 Task: Create a rule when a start date more than 1 days from now is removed from a card by me.
Action: Mouse moved to (864, 225)
Screenshot: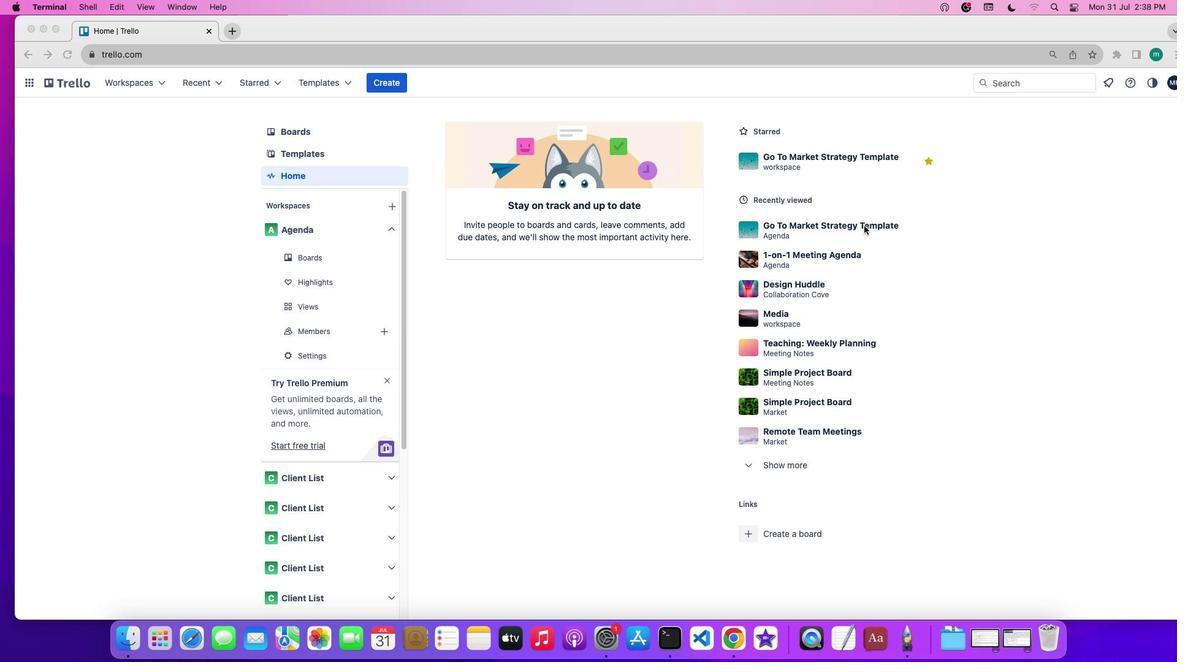 
Action: Mouse pressed left at (864, 225)
Screenshot: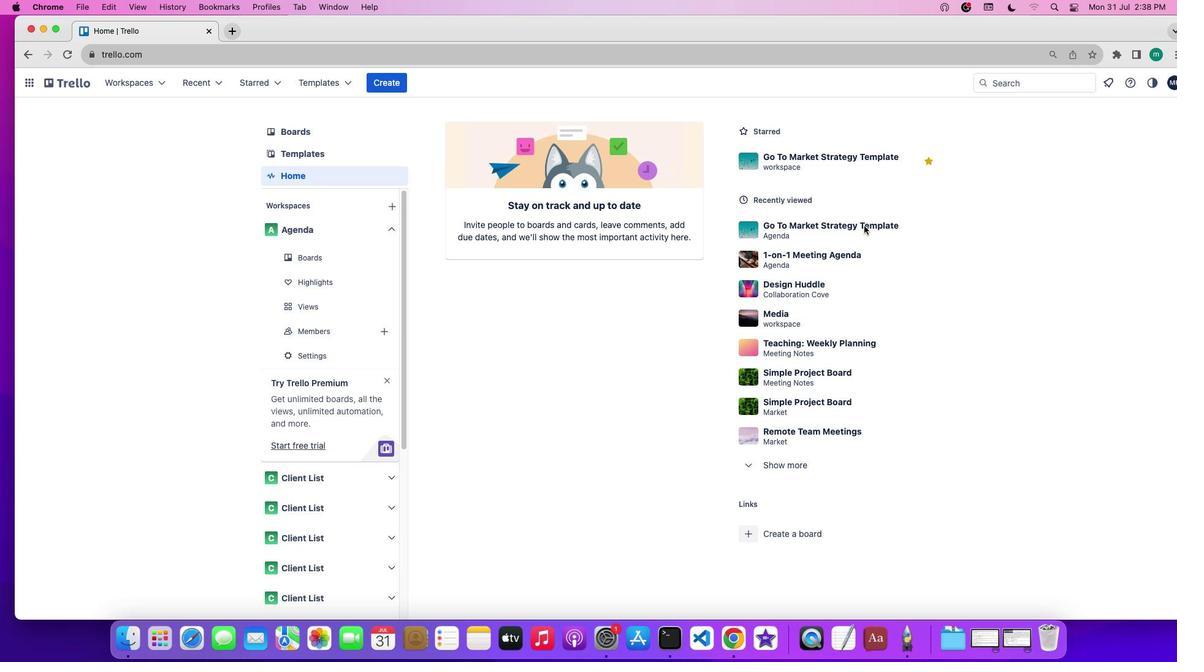 
Action: Mouse pressed left at (864, 225)
Screenshot: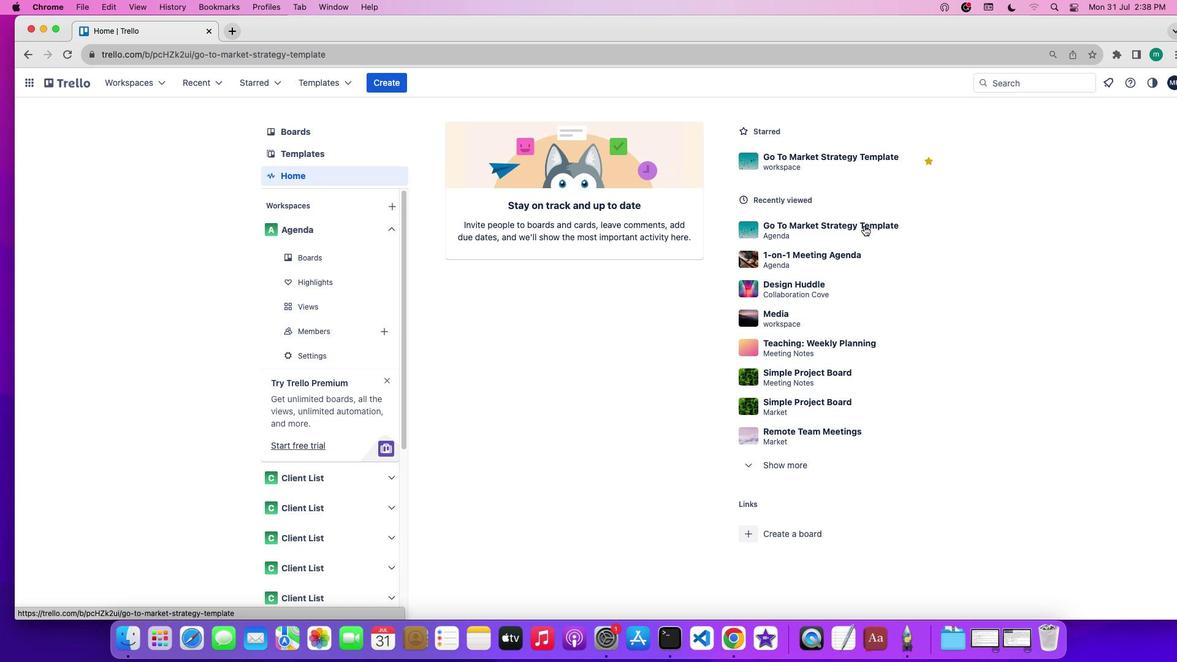 
Action: Mouse moved to (997, 284)
Screenshot: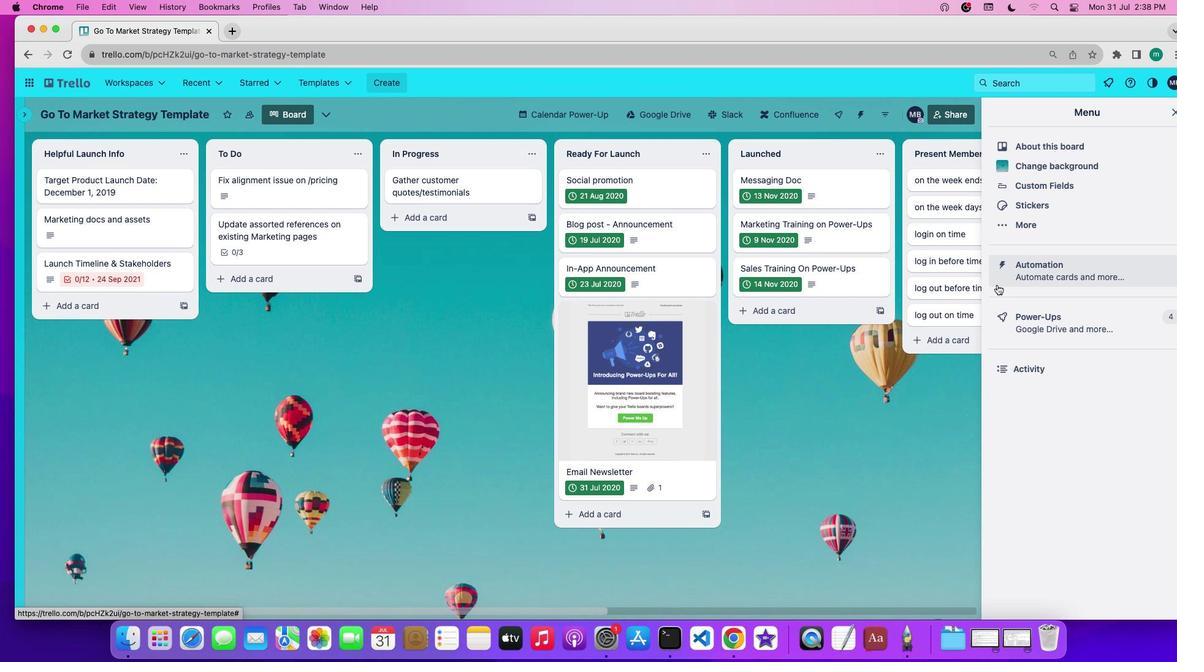 
Action: Mouse pressed left at (997, 284)
Screenshot: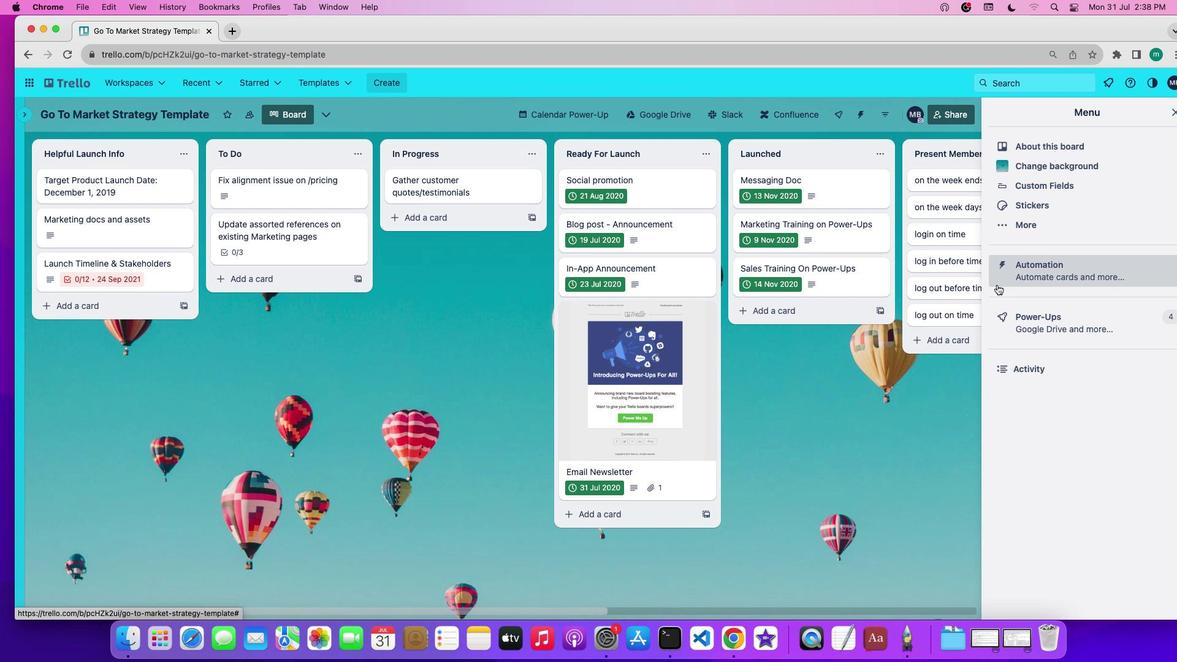
Action: Mouse moved to (120, 217)
Screenshot: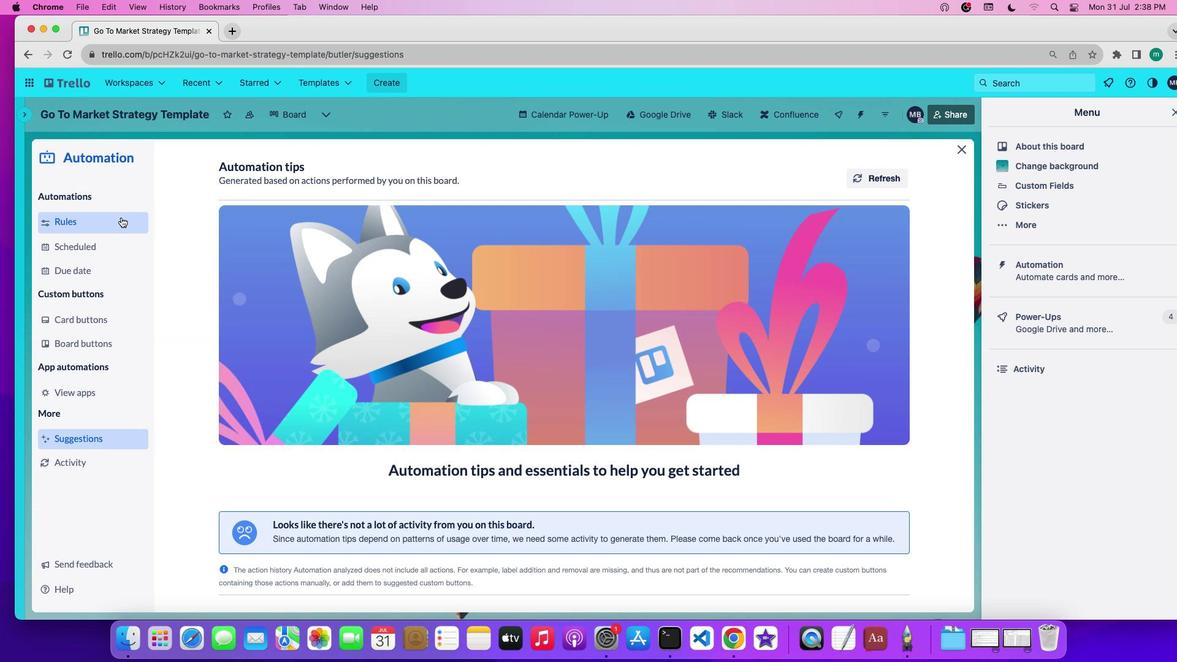 
Action: Mouse pressed left at (120, 217)
Screenshot: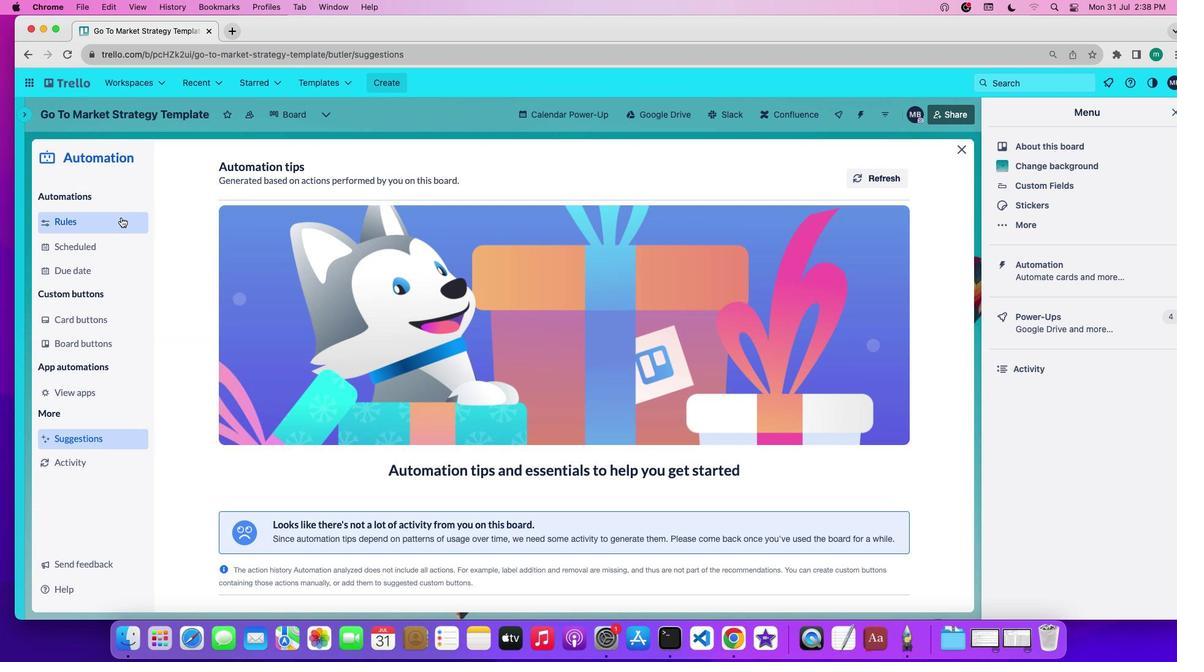 
Action: Mouse moved to (288, 440)
Screenshot: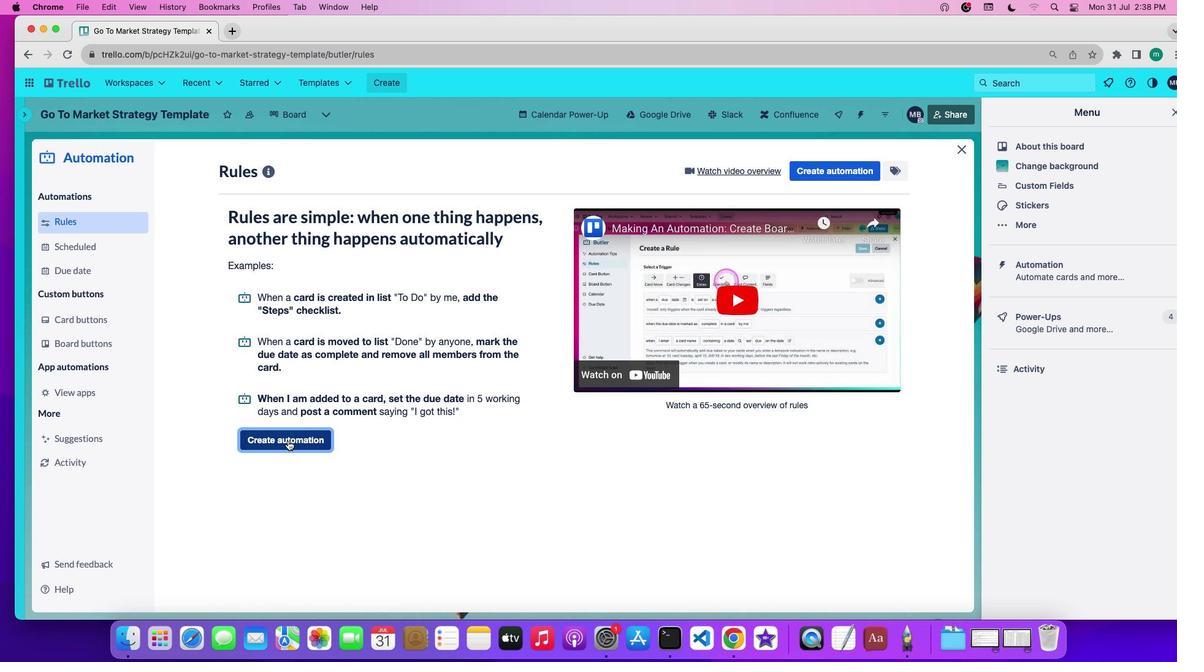 
Action: Mouse pressed left at (288, 440)
Screenshot: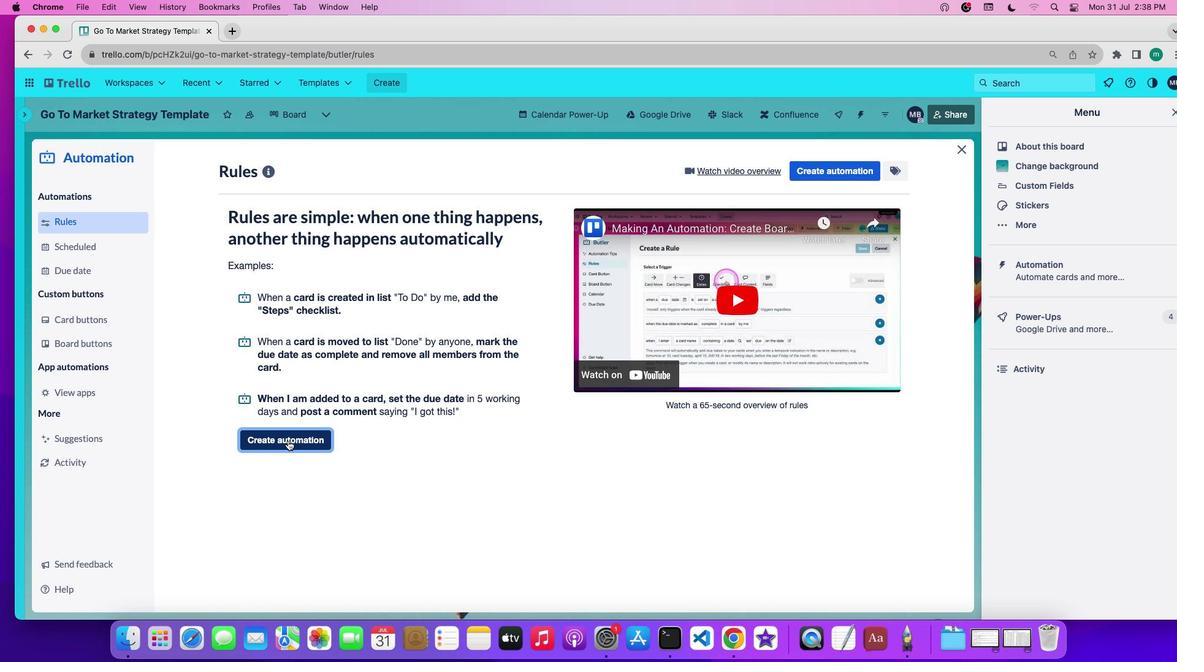 
Action: Mouse moved to (534, 283)
Screenshot: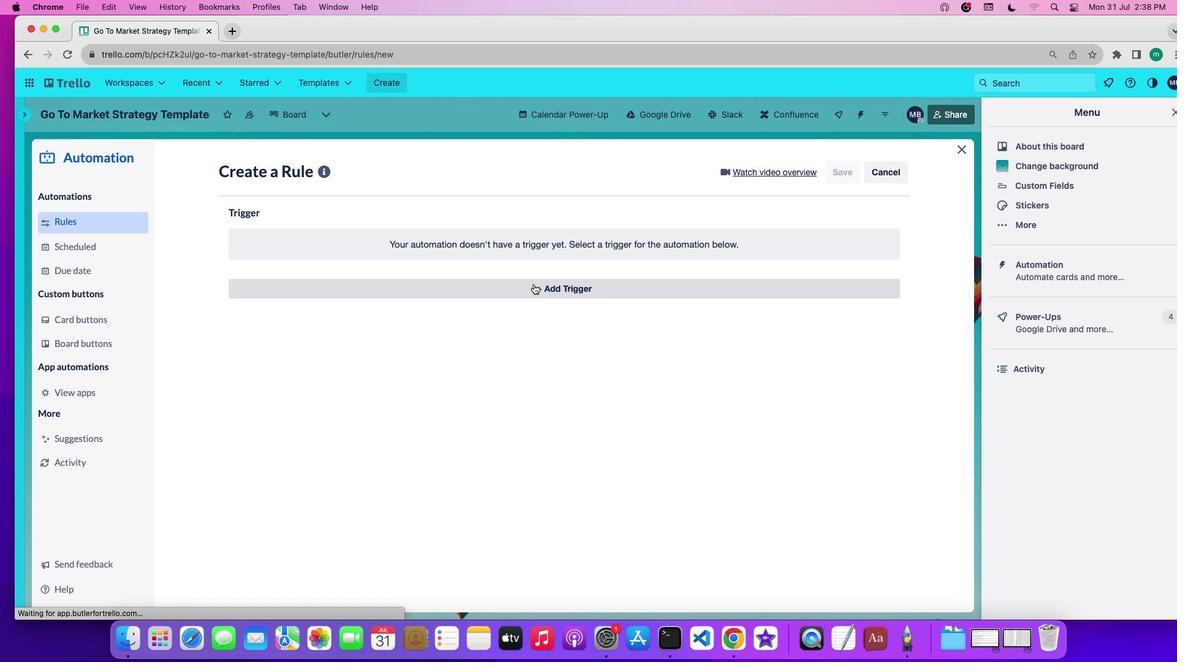 
Action: Mouse pressed left at (534, 283)
Screenshot: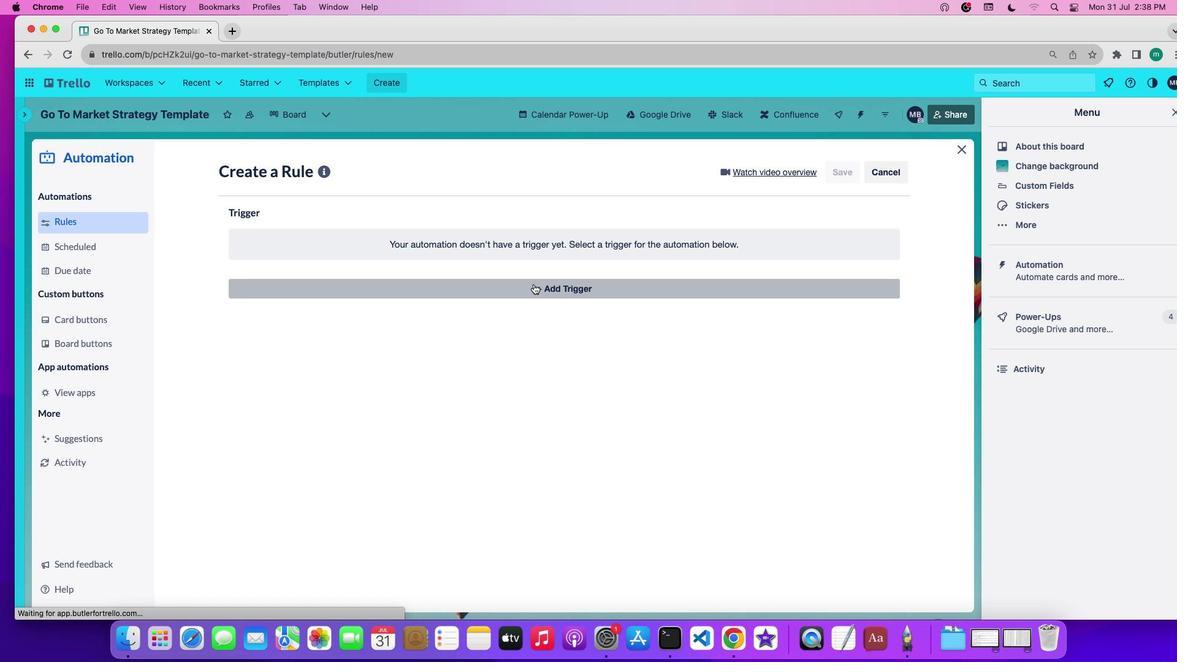 
Action: Mouse moved to (358, 333)
Screenshot: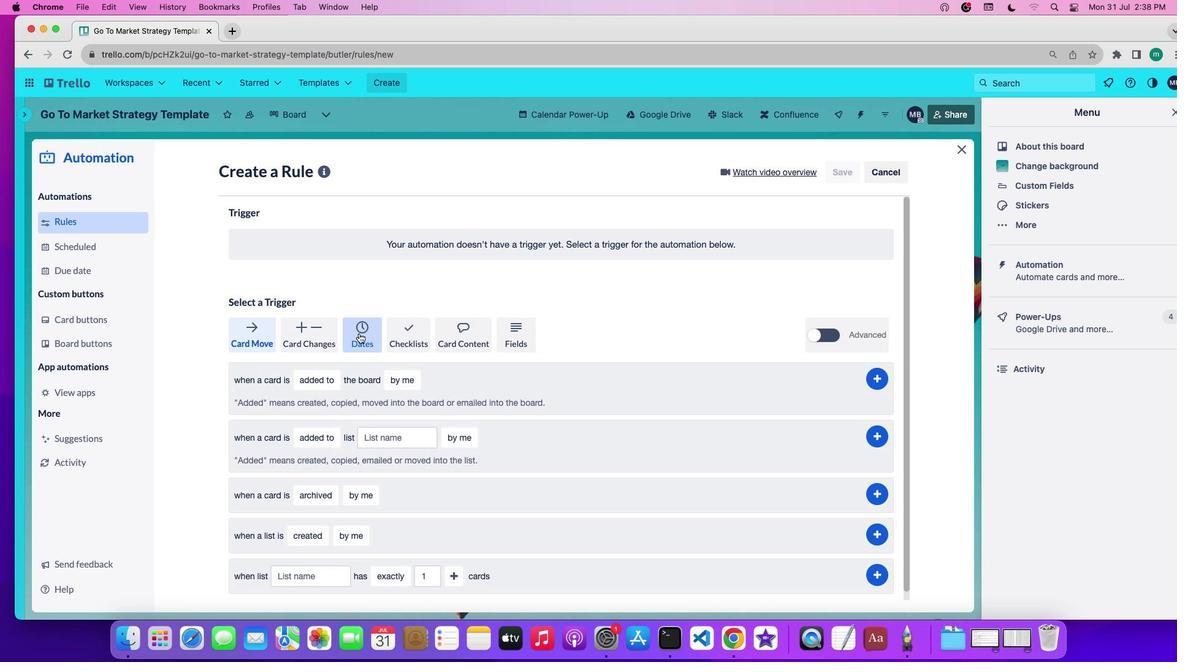 
Action: Mouse pressed left at (358, 333)
Screenshot: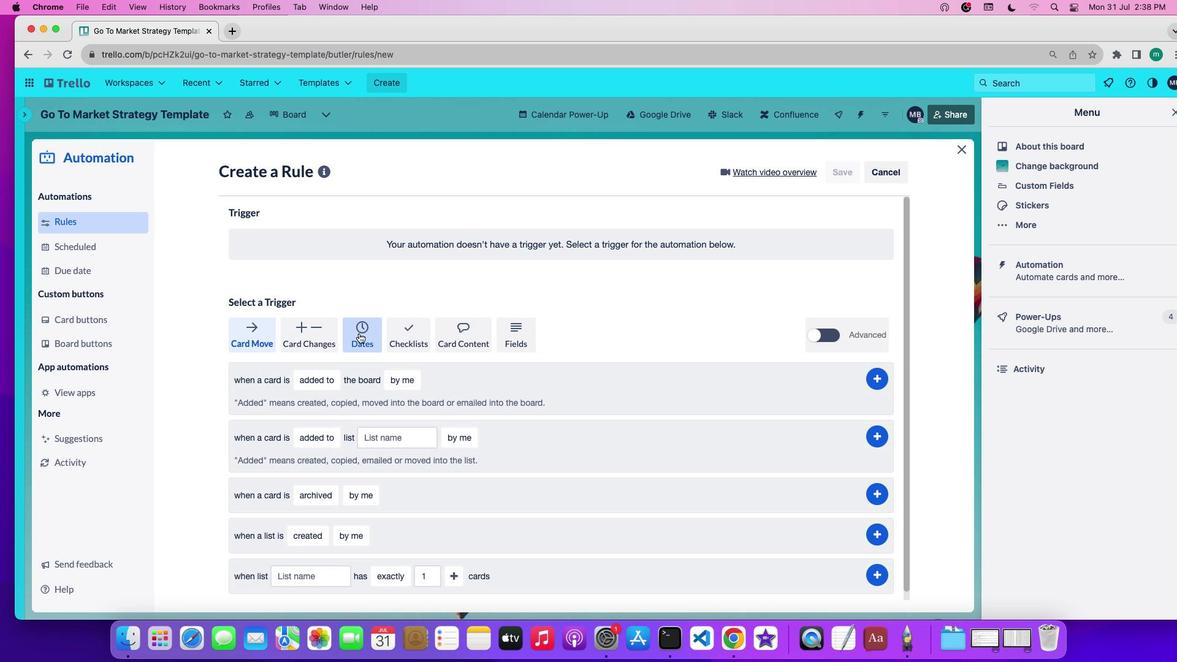 
Action: Mouse moved to (268, 383)
Screenshot: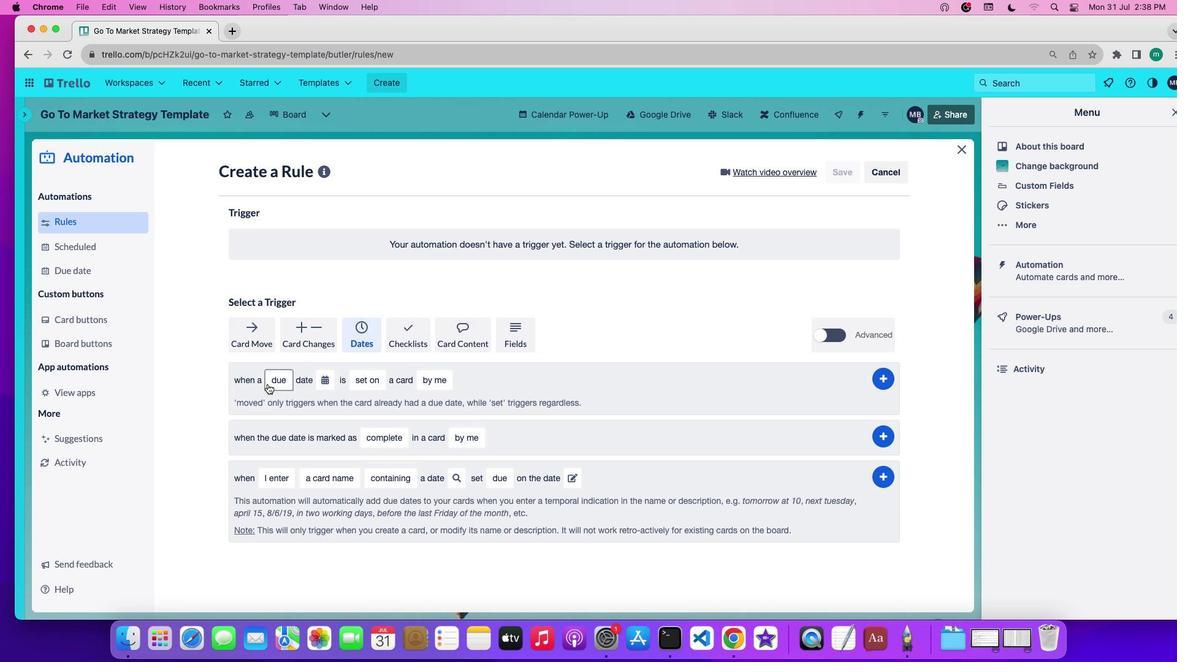 
Action: Mouse pressed left at (268, 383)
Screenshot: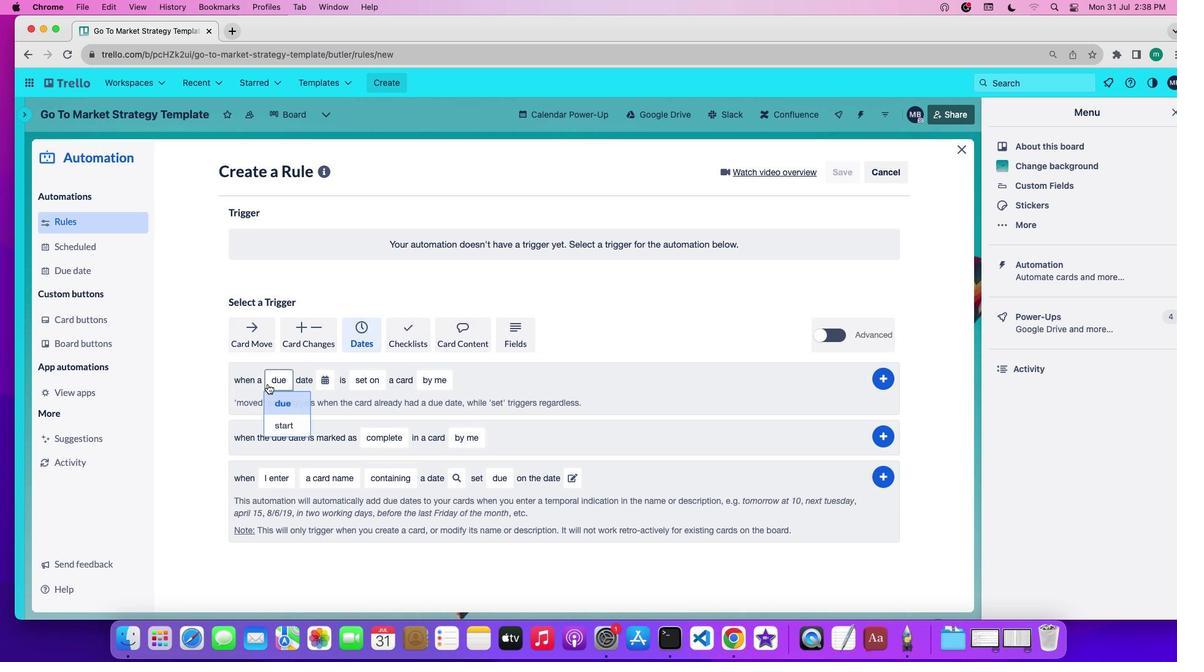 
Action: Mouse moved to (273, 426)
Screenshot: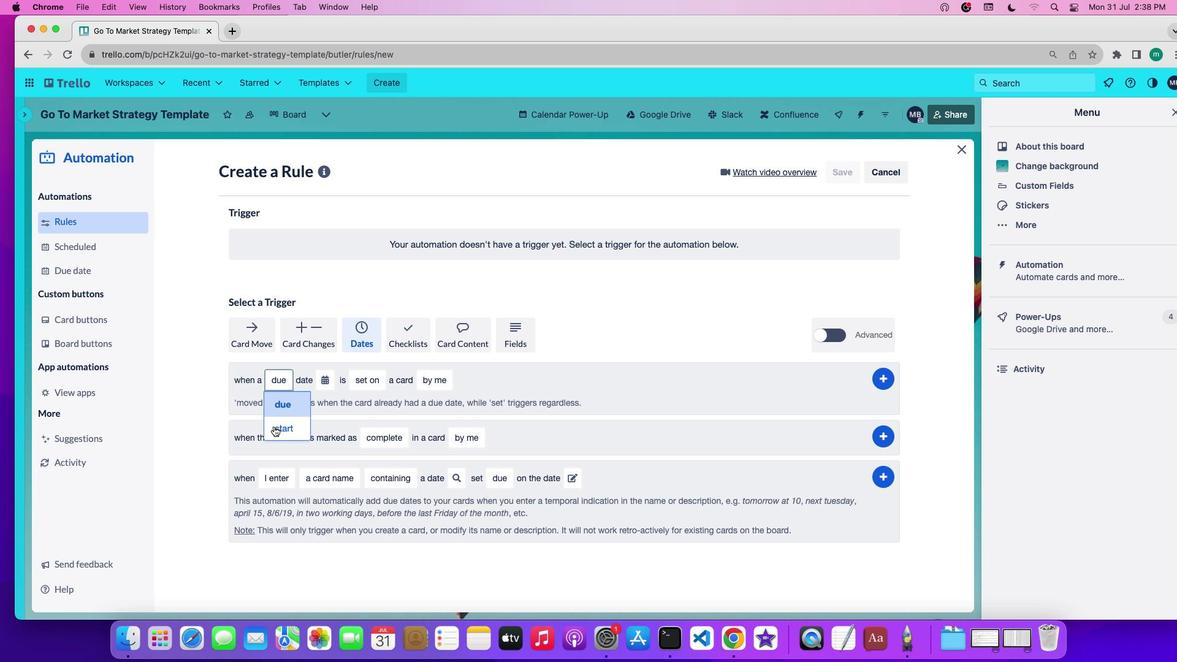 
Action: Mouse pressed left at (273, 426)
Screenshot: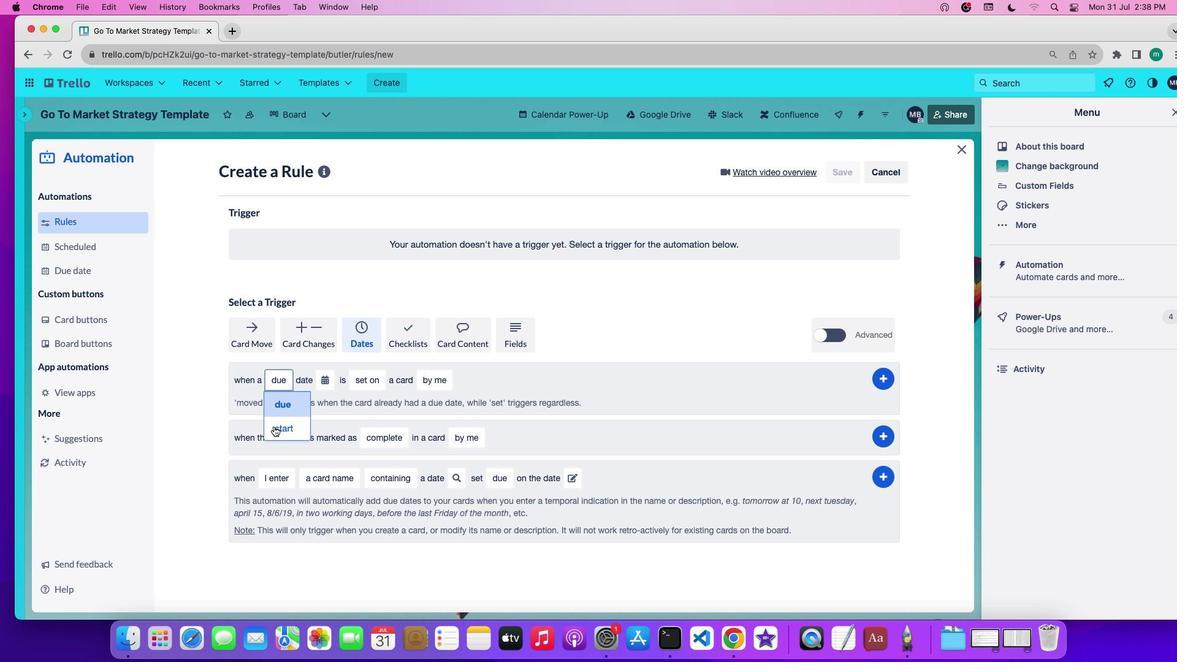 
Action: Mouse moved to (336, 385)
Screenshot: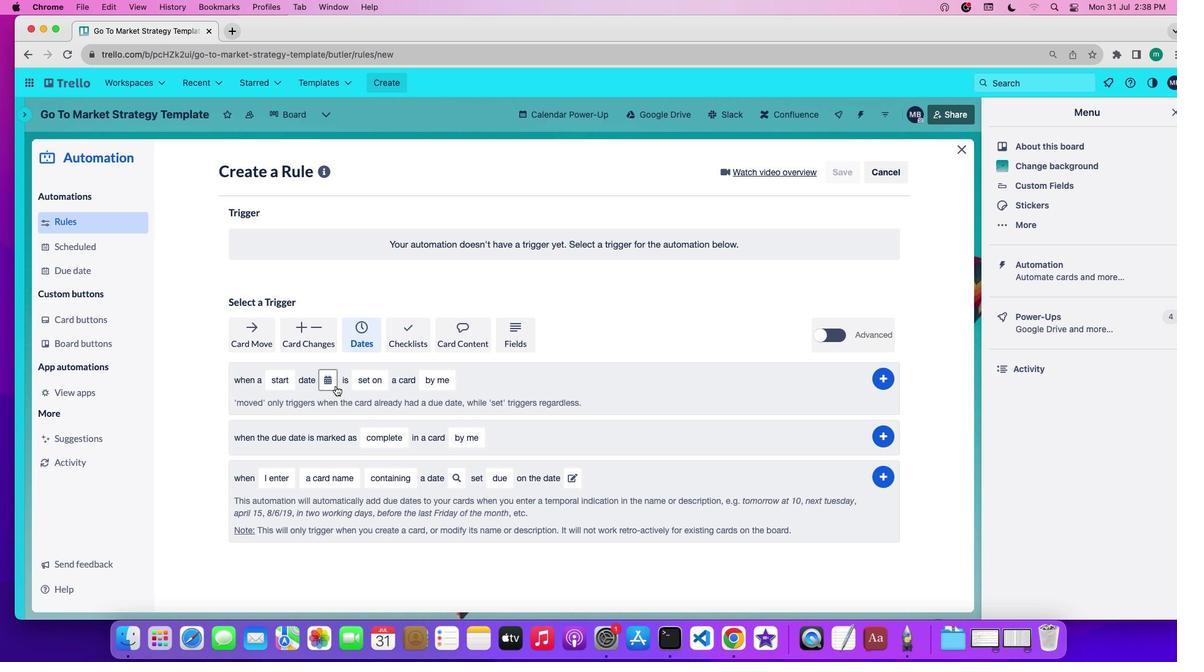 
Action: Mouse pressed left at (336, 385)
Screenshot: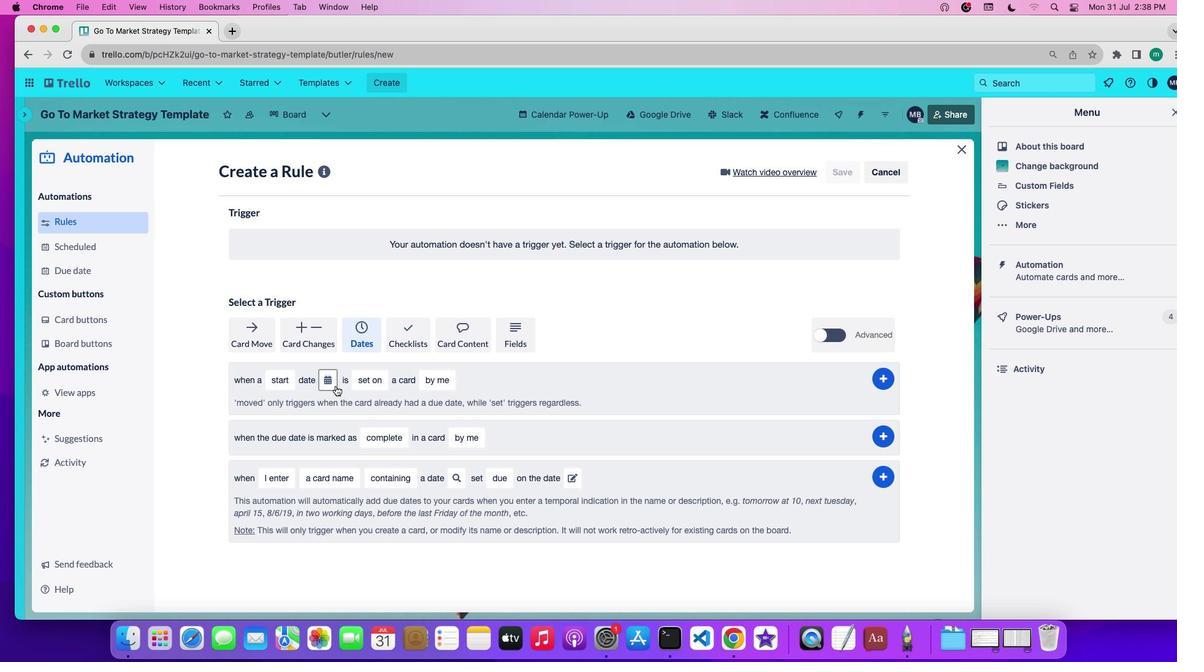 
Action: Mouse moved to (352, 452)
Screenshot: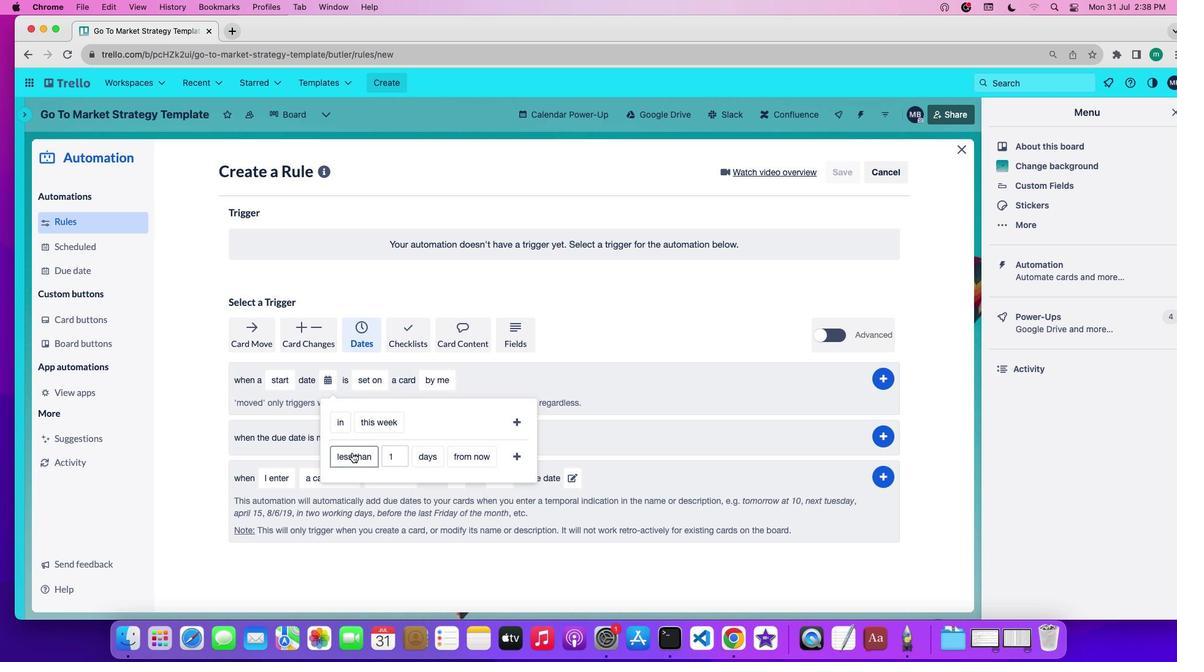 
Action: Mouse pressed left at (352, 452)
Screenshot: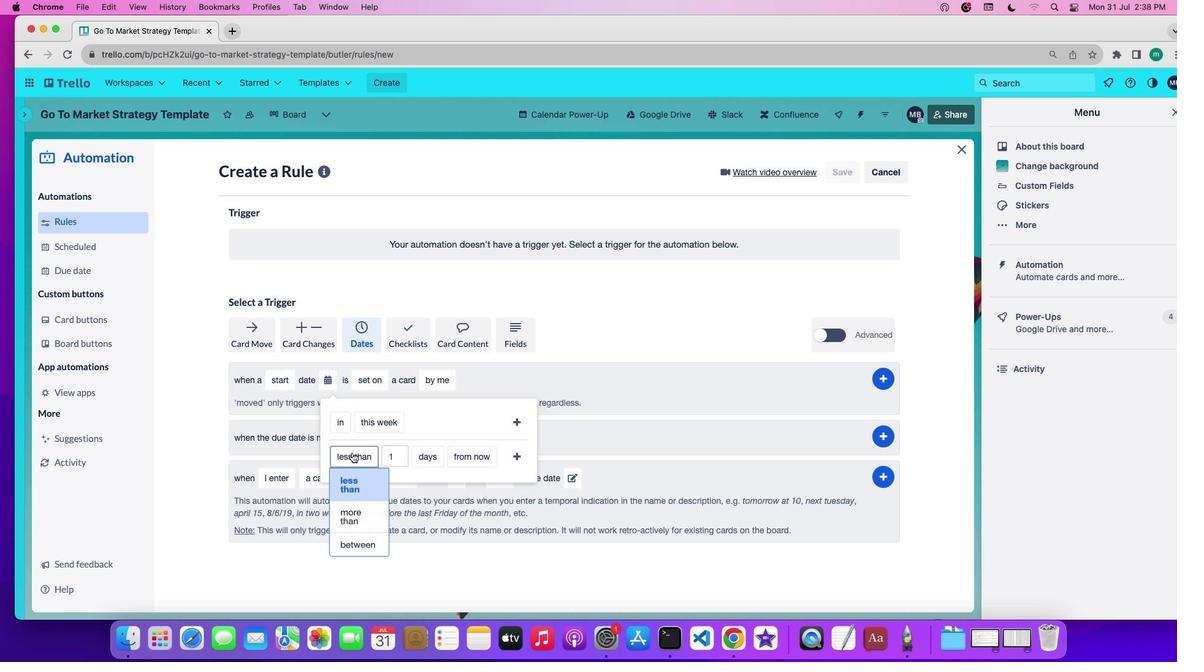 
Action: Mouse moved to (350, 513)
Screenshot: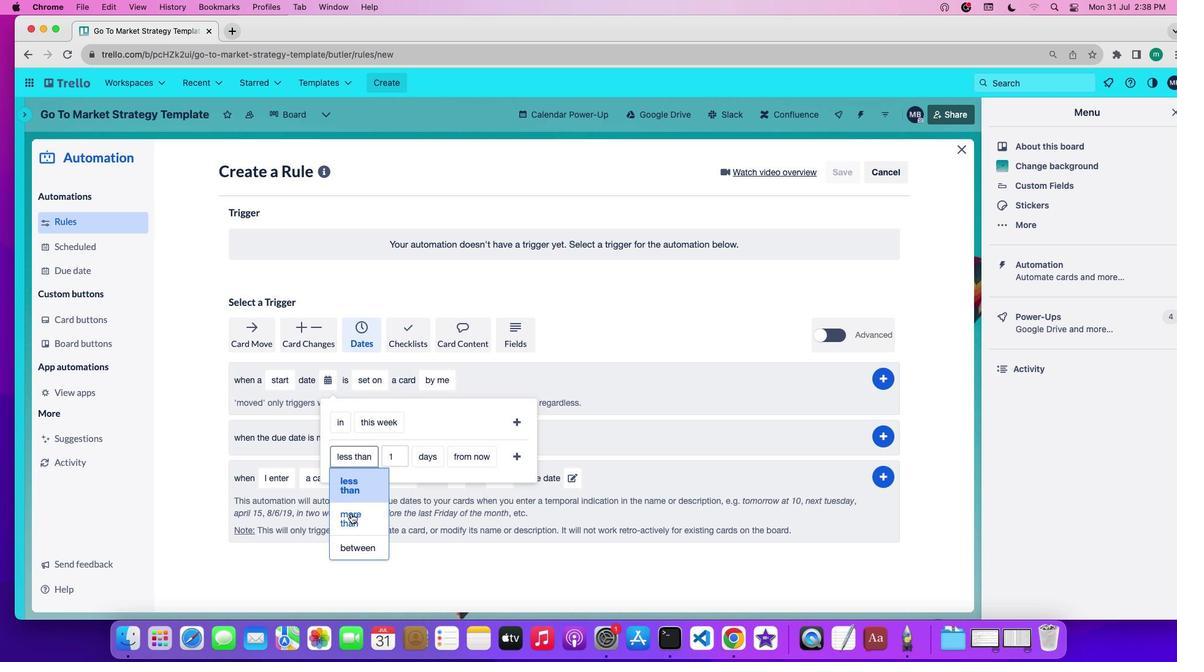 
Action: Mouse pressed left at (350, 513)
Screenshot: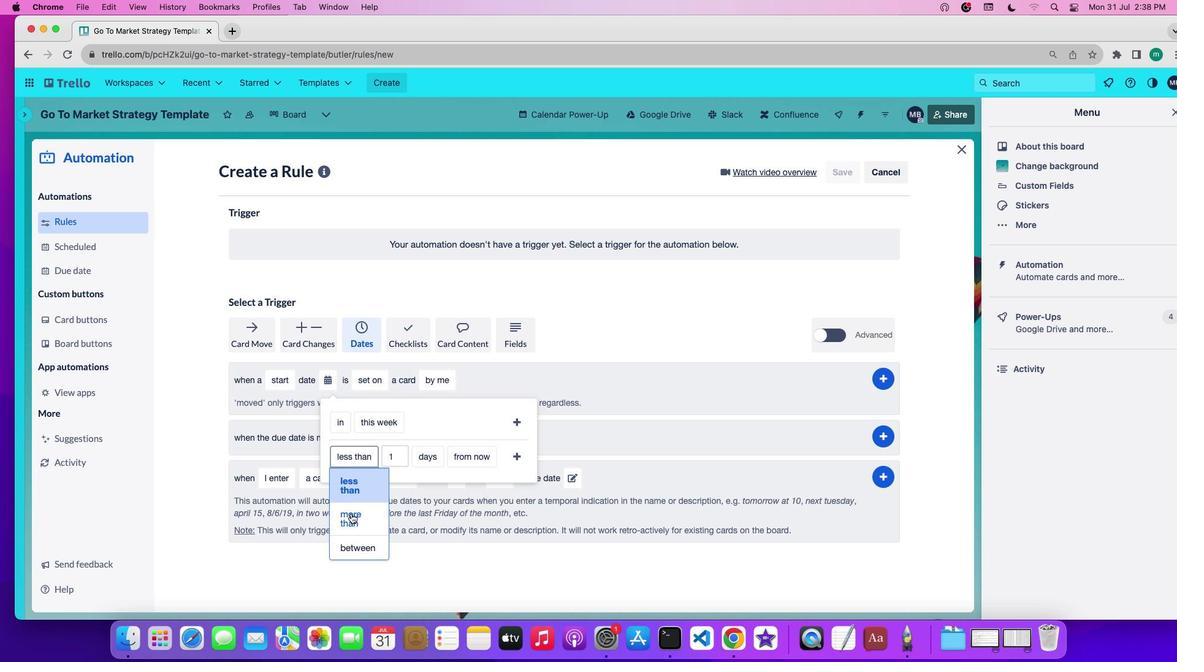 
Action: Mouse moved to (429, 453)
Screenshot: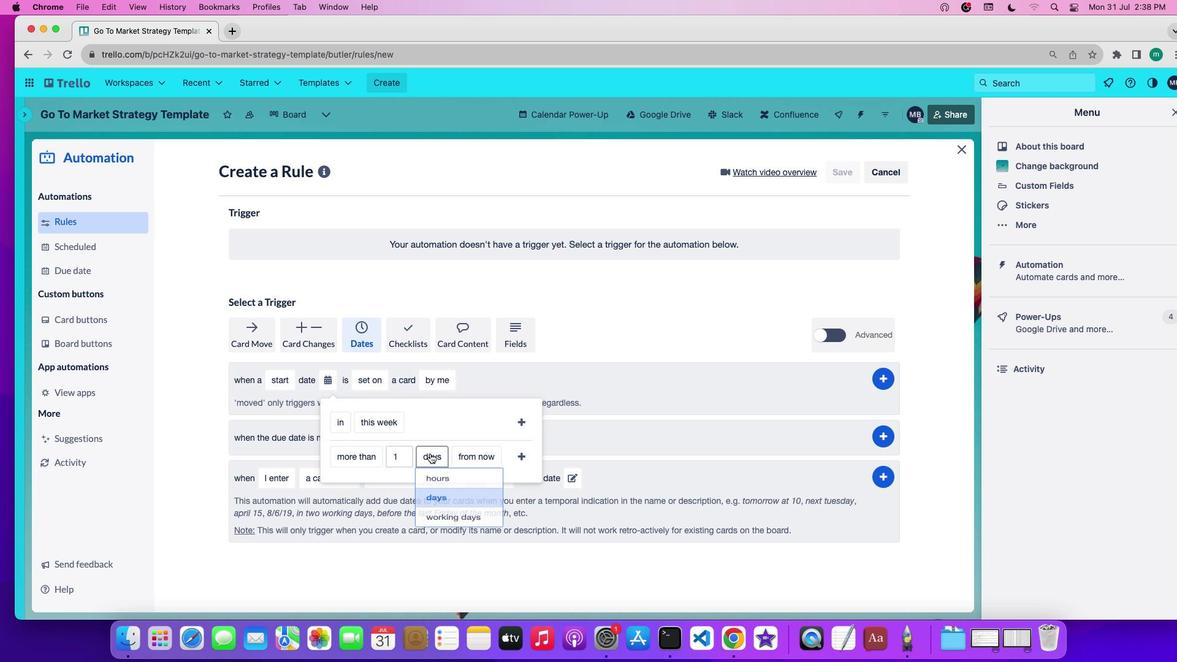 
Action: Mouse pressed left at (429, 453)
Screenshot: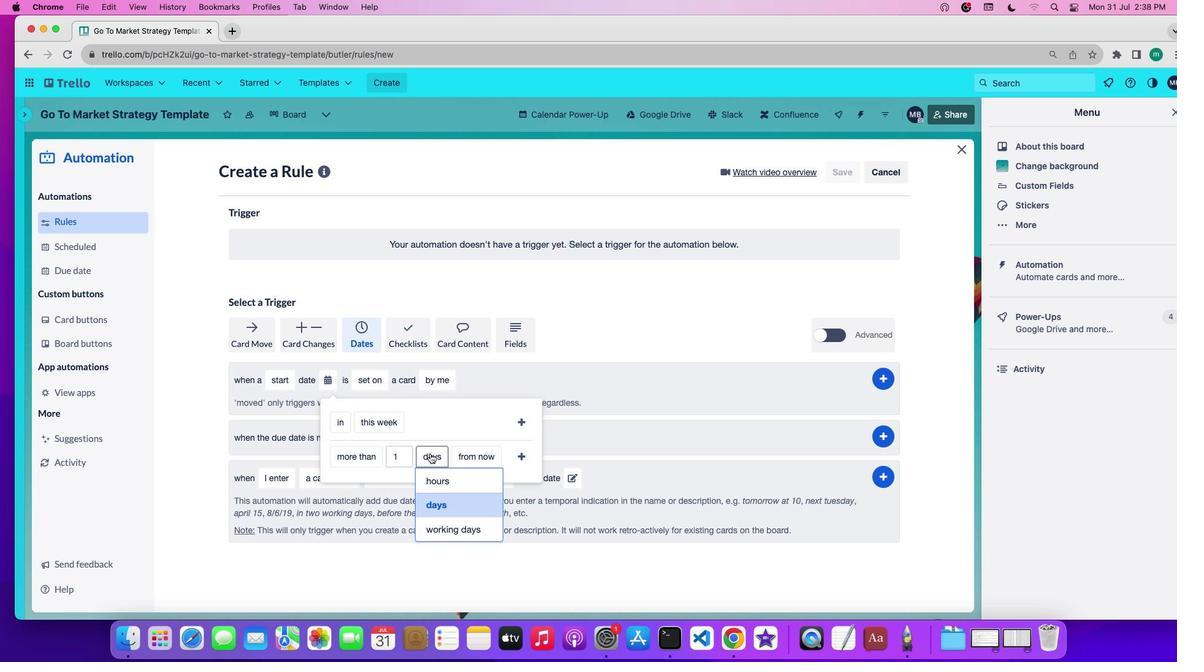 
Action: Mouse moved to (460, 513)
Screenshot: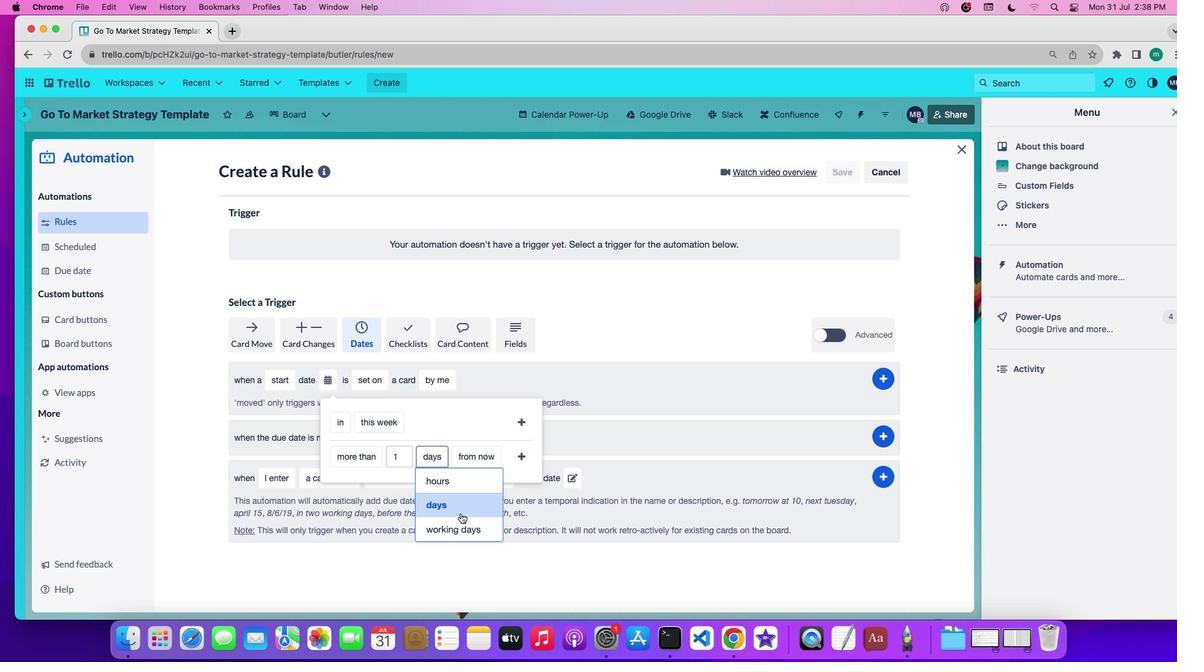 
Action: Mouse pressed left at (460, 513)
Screenshot: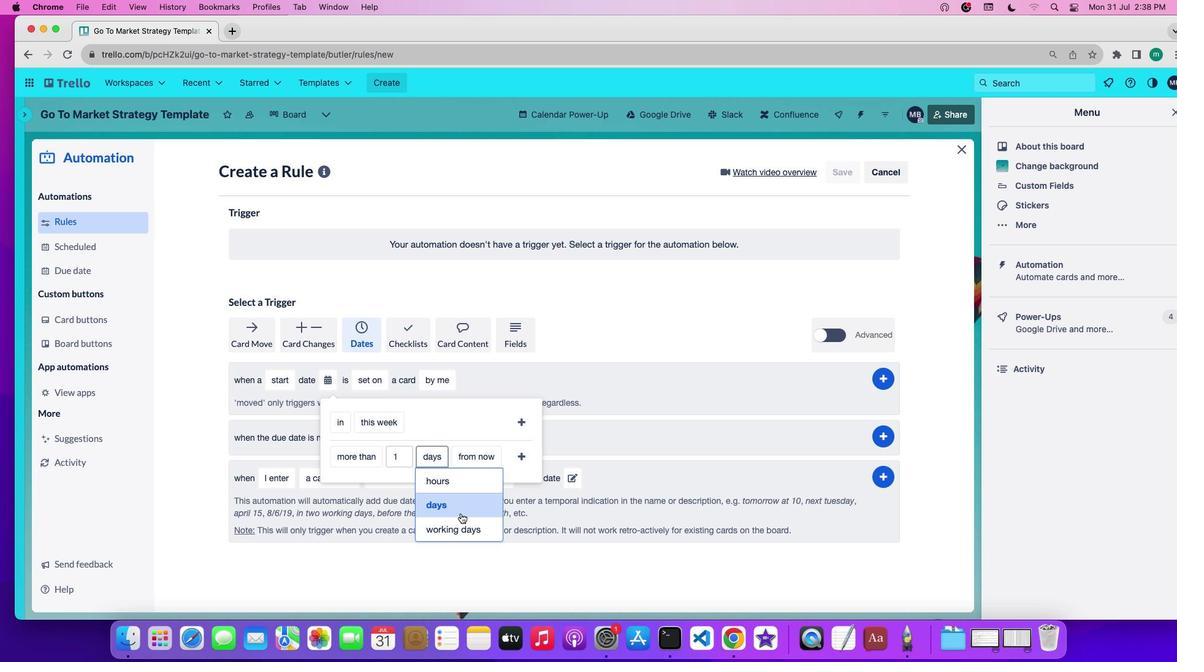 
Action: Mouse moved to (476, 461)
Screenshot: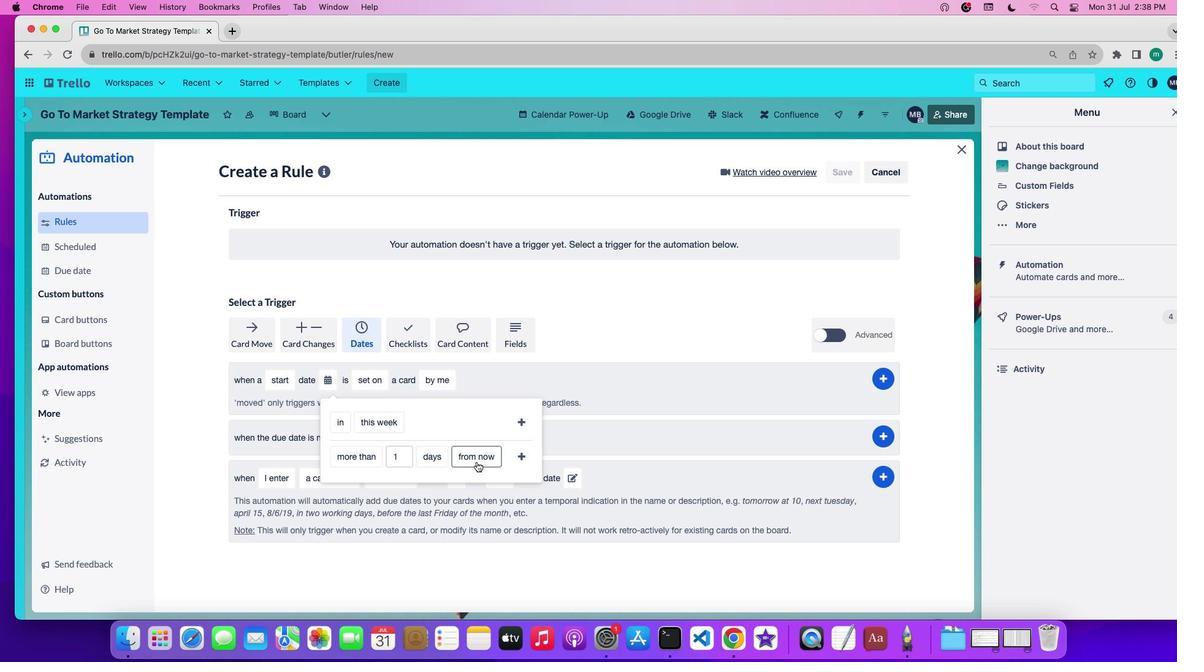 
Action: Mouse pressed left at (476, 461)
Screenshot: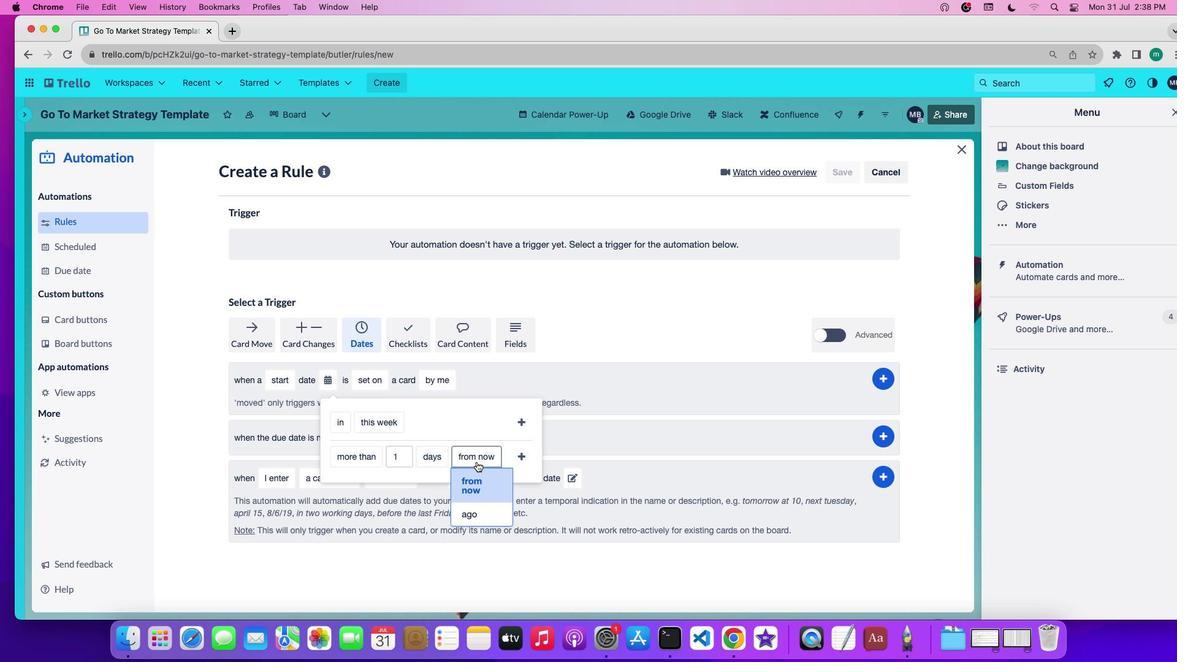 
Action: Mouse moved to (508, 485)
Screenshot: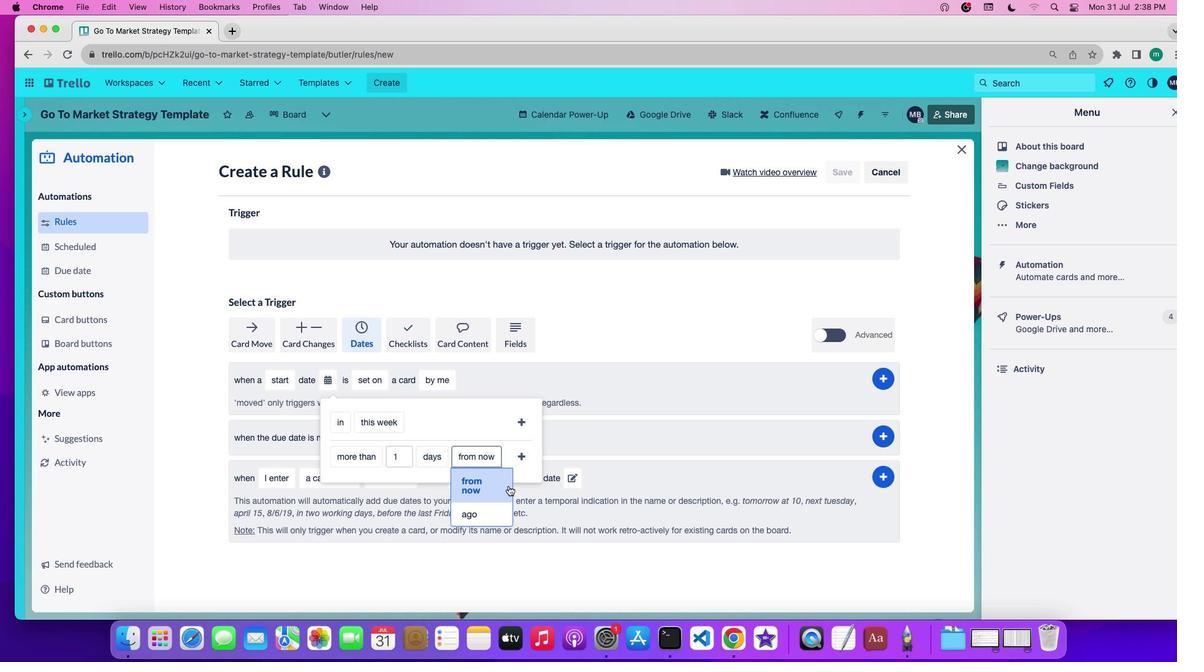 
Action: Mouse pressed left at (508, 485)
Screenshot: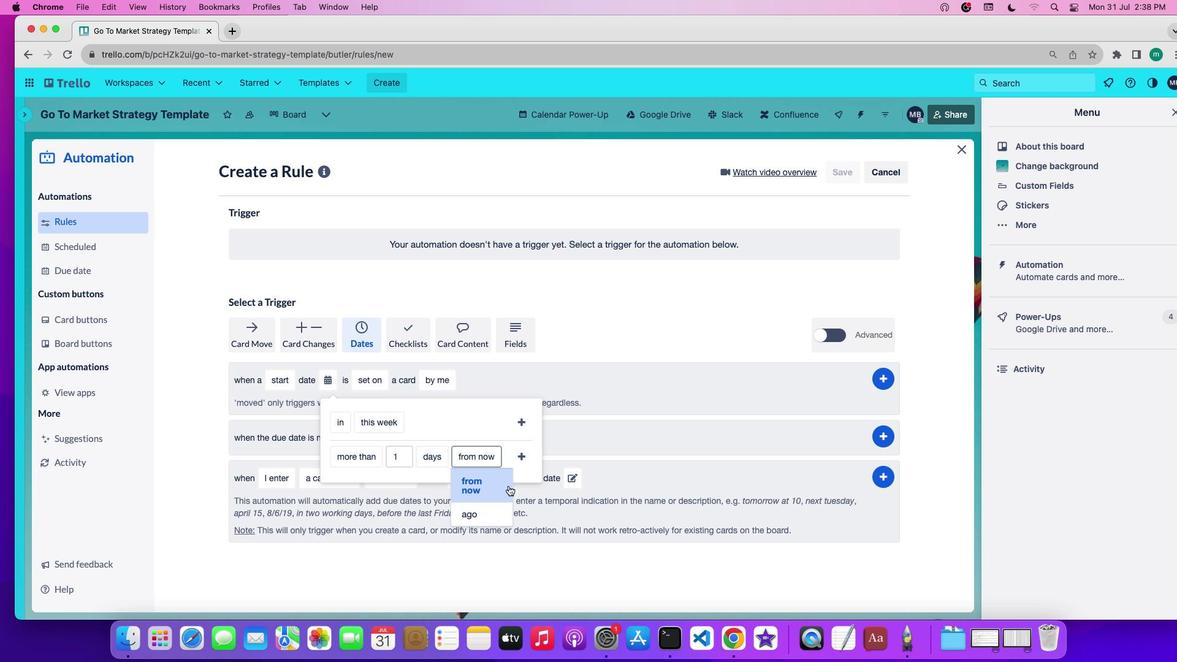 
Action: Mouse moved to (519, 456)
Screenshot: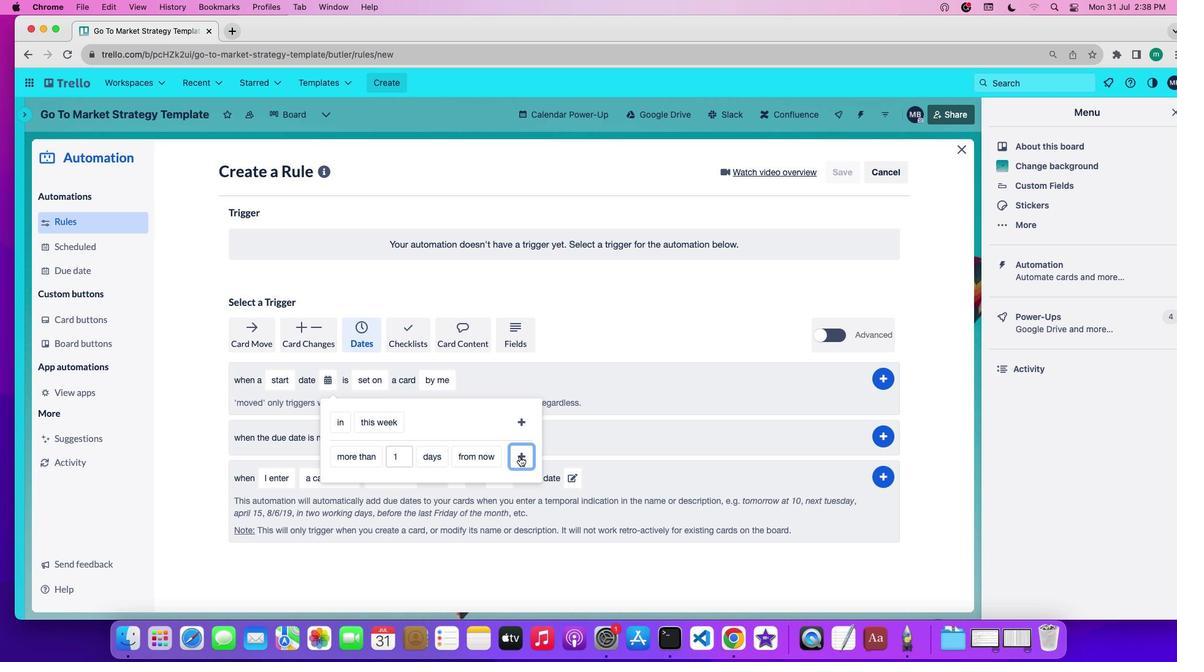 
Action: Mouse pressed left at (519, 456)
Screenshot: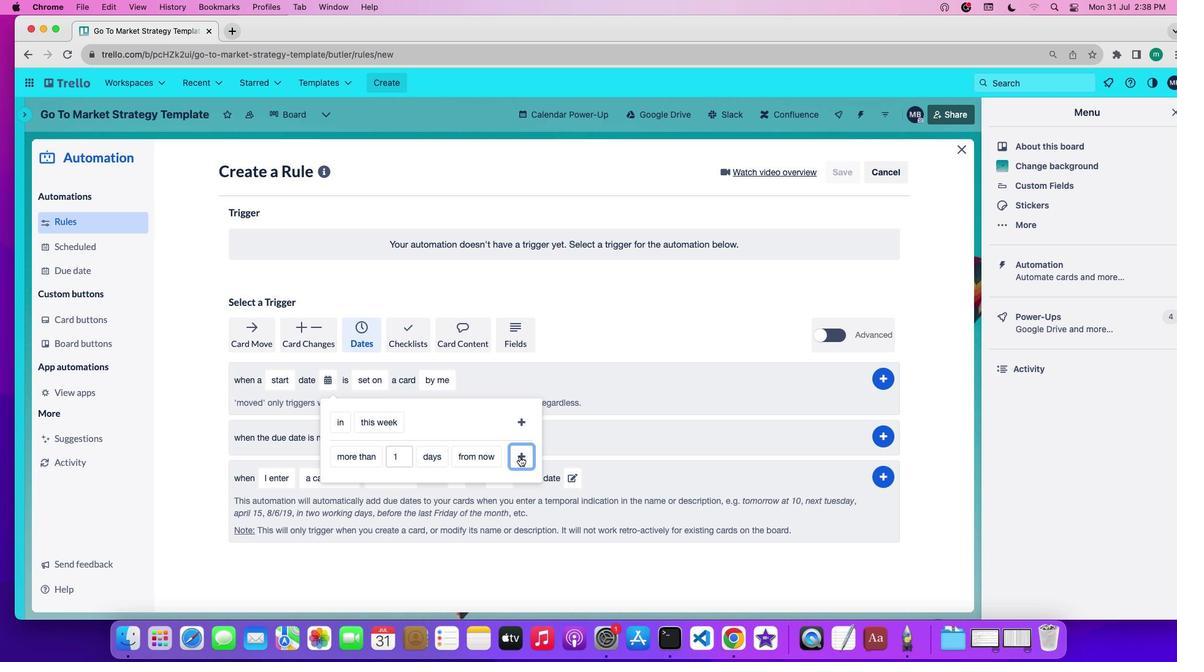 
Action: Mouse moved to (474, 372)
Screenshot: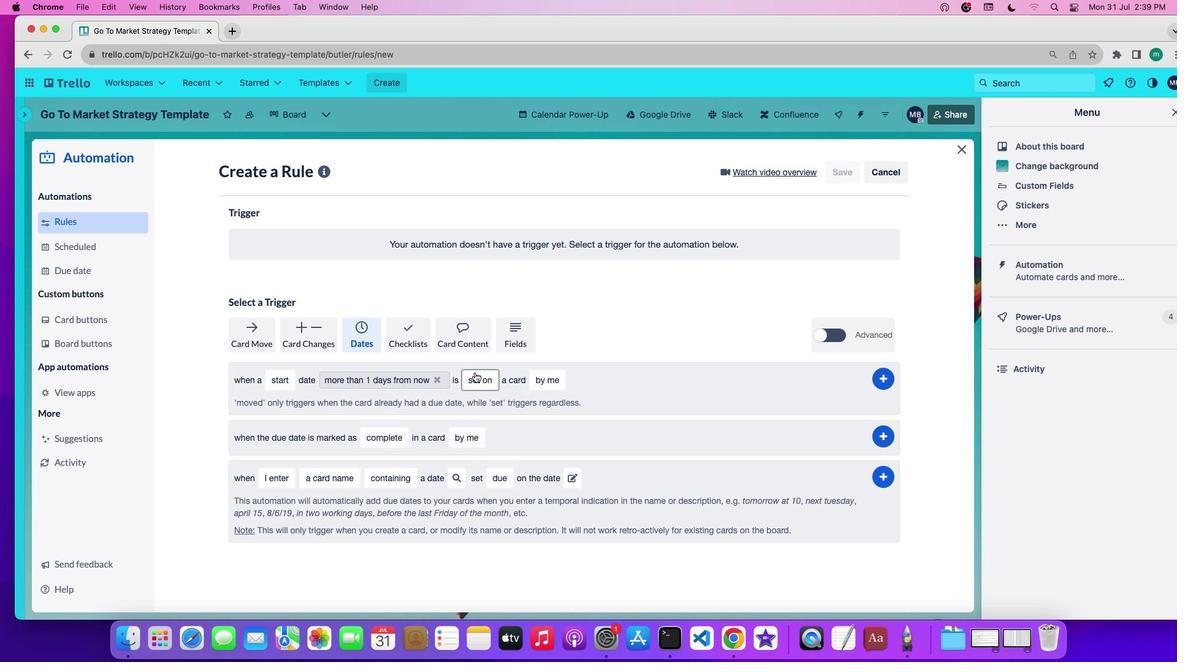 
Action: Mouse pressed left at (474, 372)
Screenshot: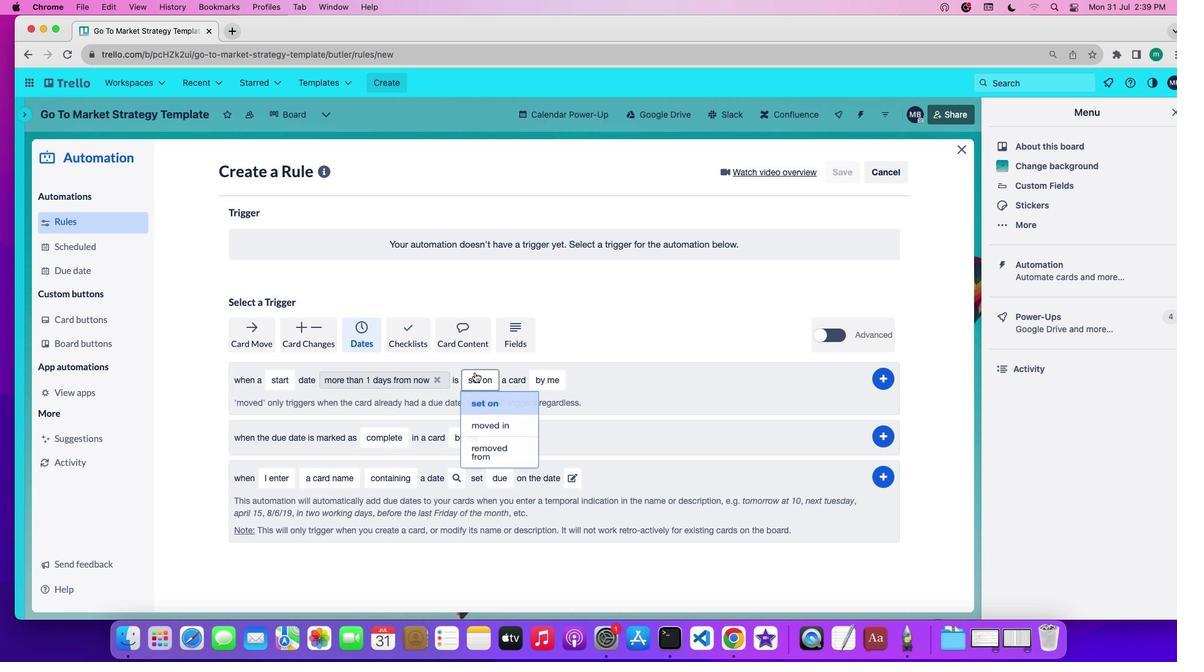 
Action: Mouse moved to (490, 460)
Screenshot: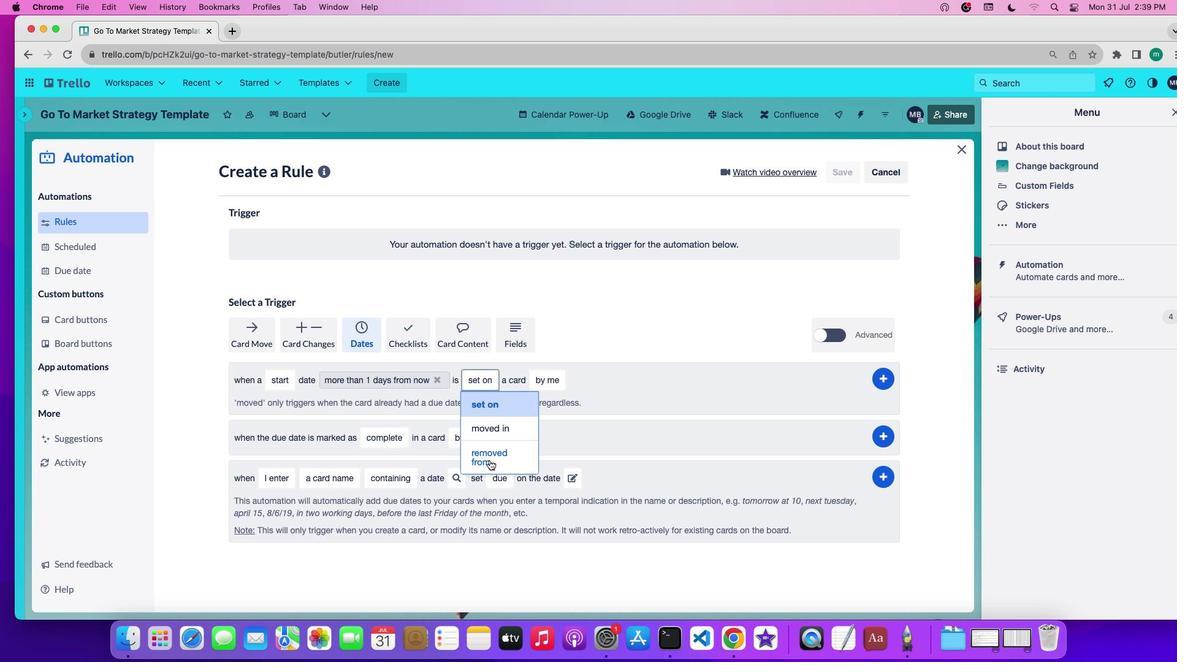 
Action: Mouse pressed left at (490, 460)
Screenshot: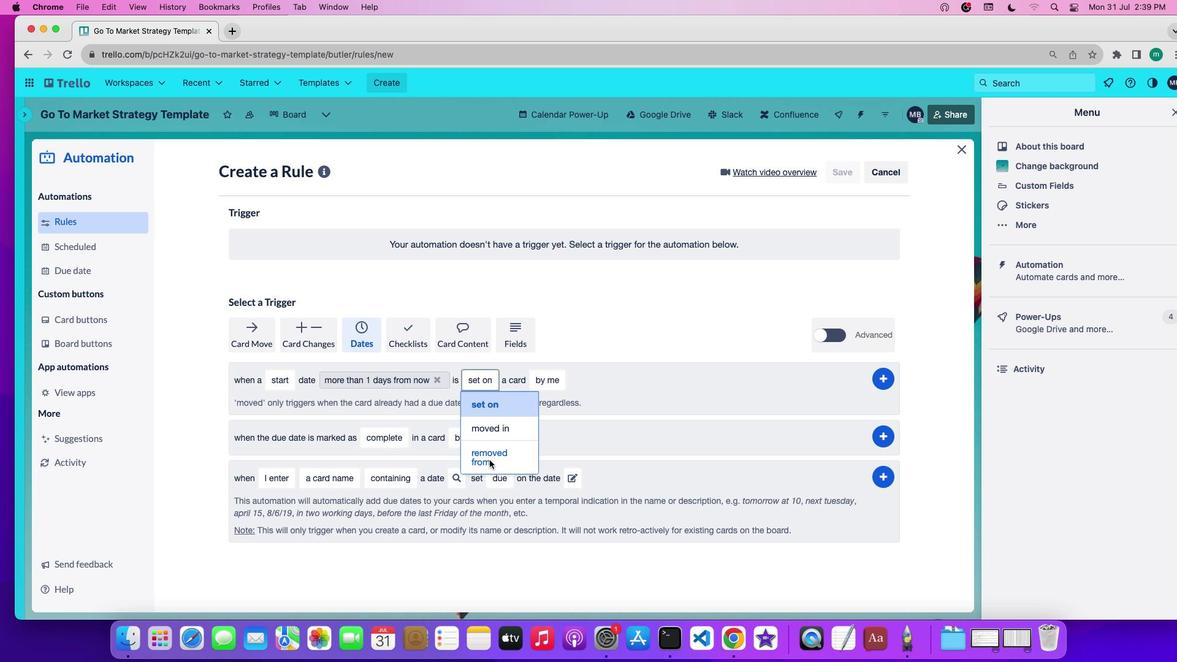 
Action: Mouse moved to (448, 374)
Screenshot: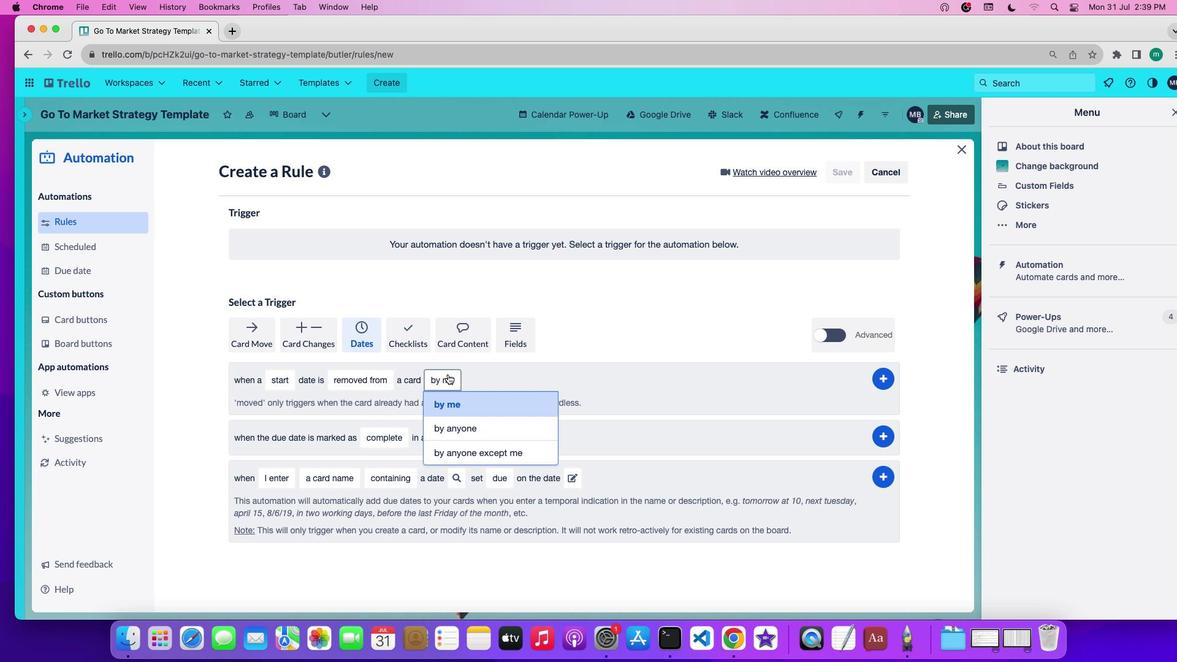 
Action: Mouse pressed left at (448, 374)
Screenshot: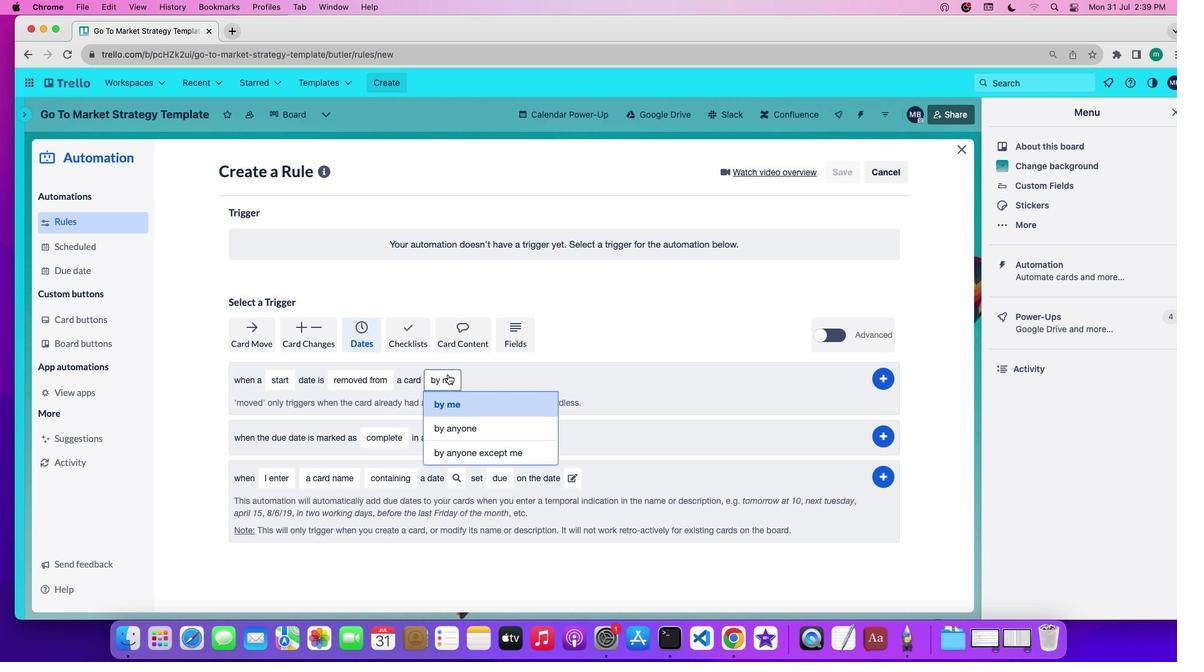 
Action: Mouse moved to (464, 408)
Screenshot: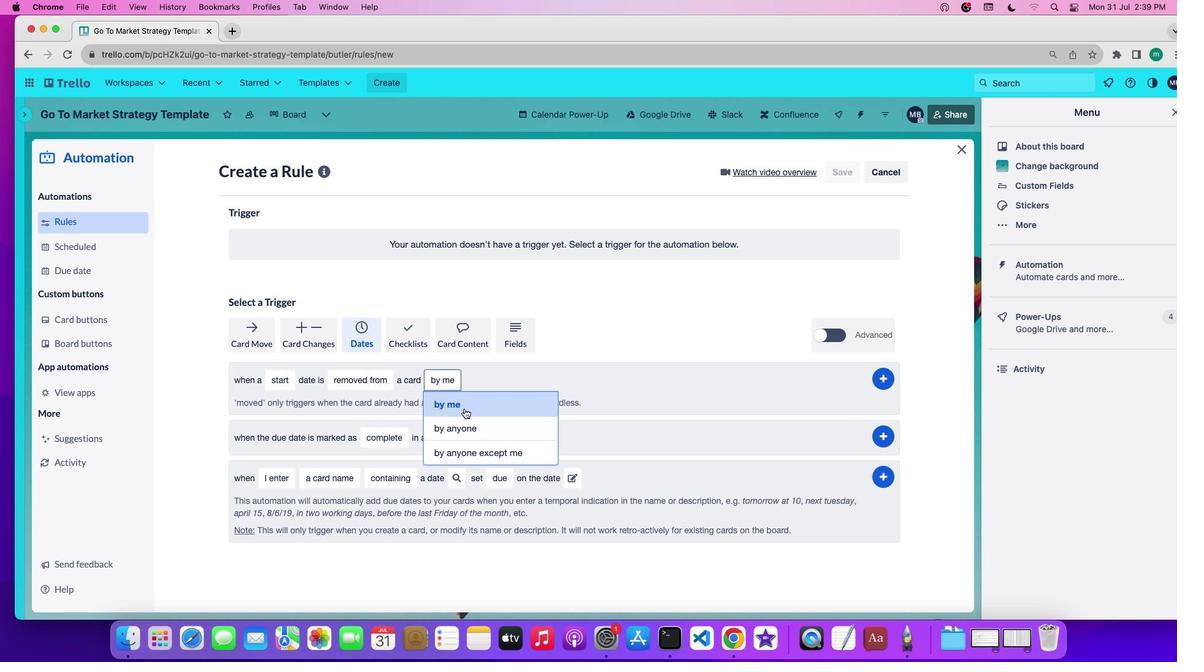 
Action: Mouse pressed left at (464, 408)
Screenshot: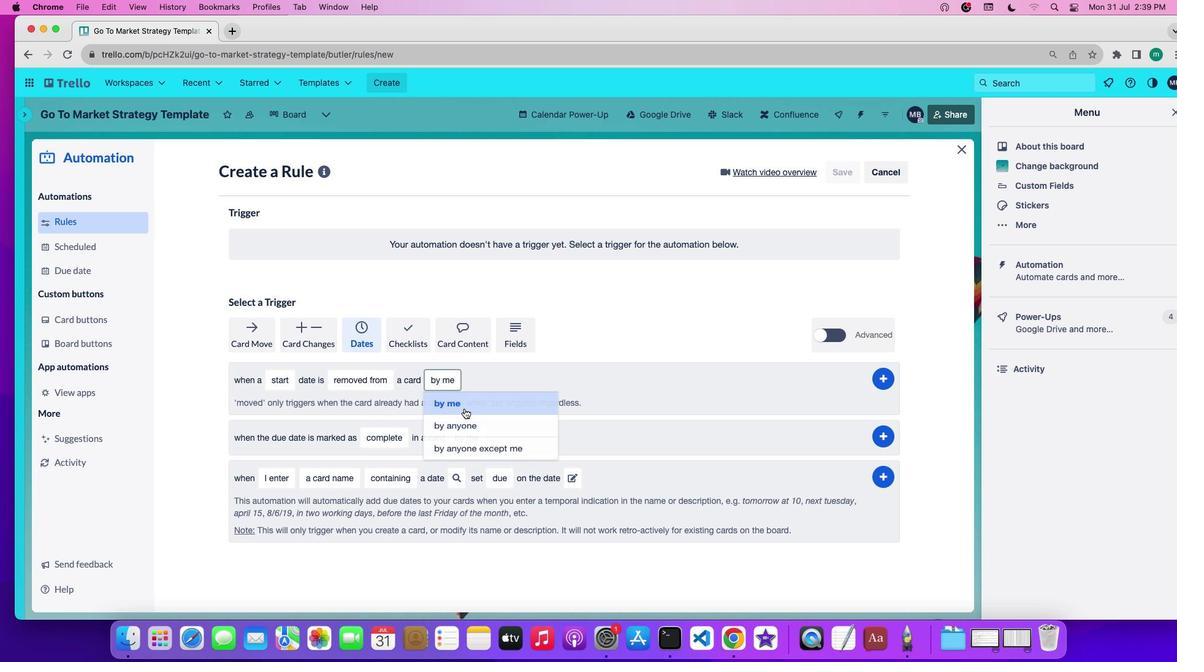 
Action: Mouse moved to (891, 379)
Screenshot: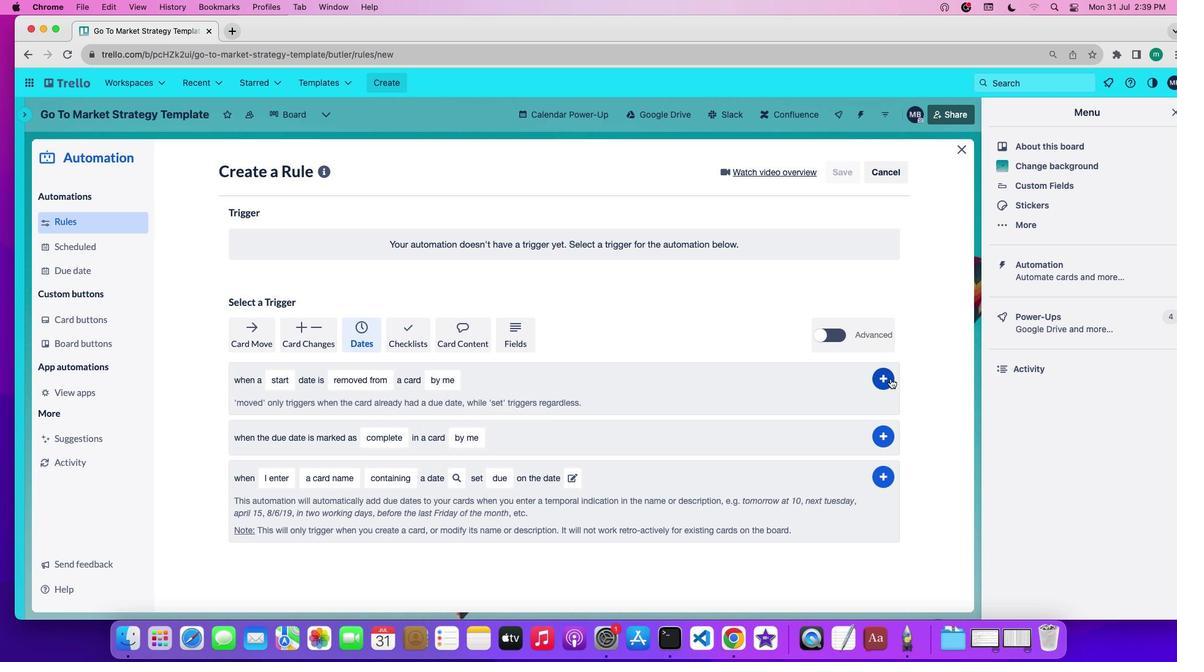 
Action: Mouse pressed left at (891, 379)
Screenshot: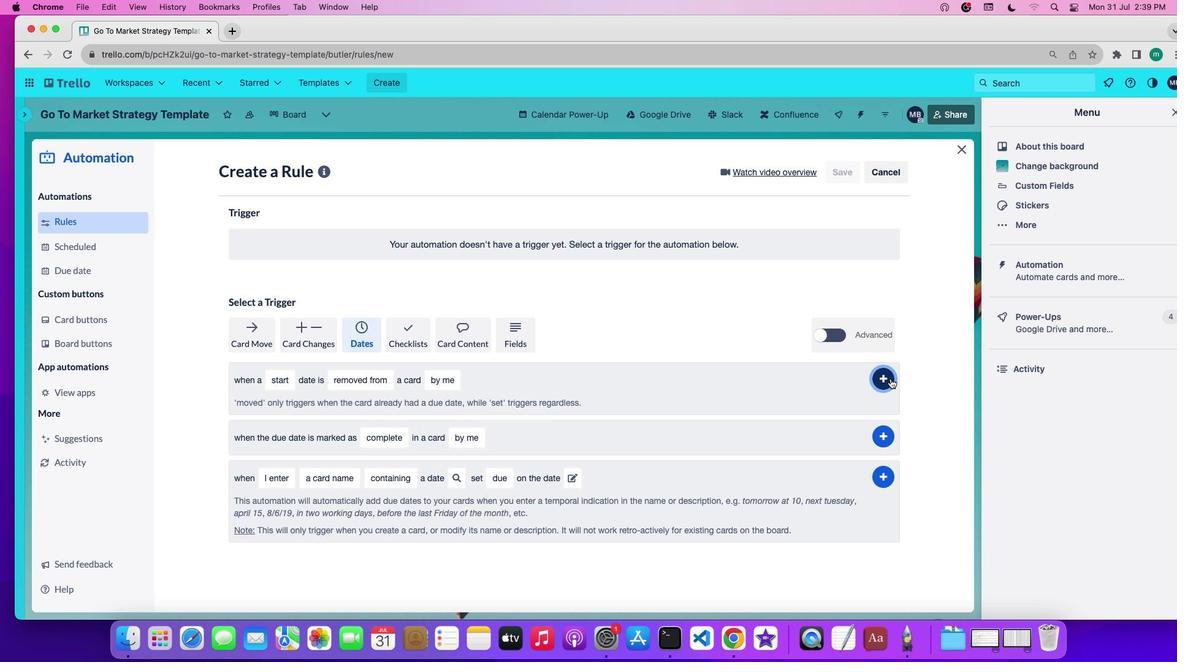 
